 Task: Copy the link to the document.
Action: Mouse pressed left at (51, 131)
Screenshot: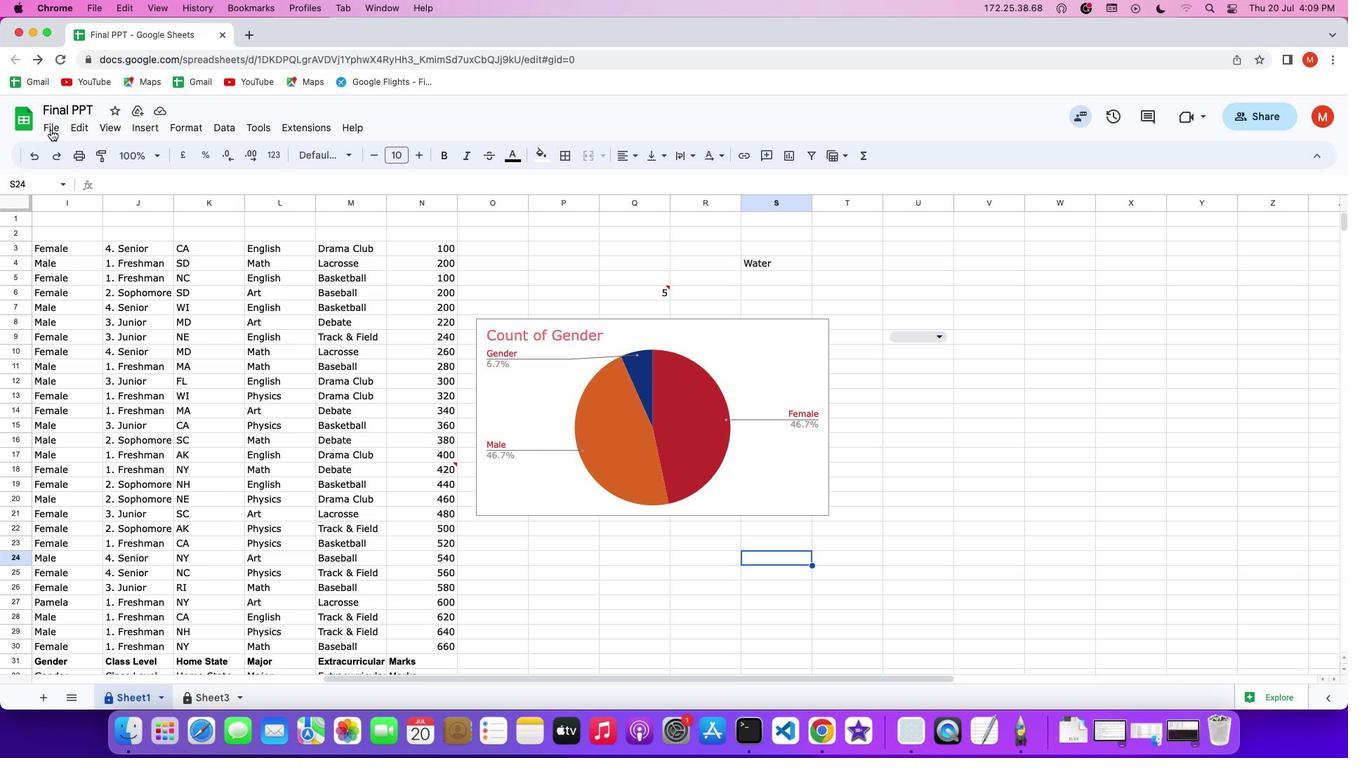 
Action: Mouse moved to (50, 129)
Screenshot: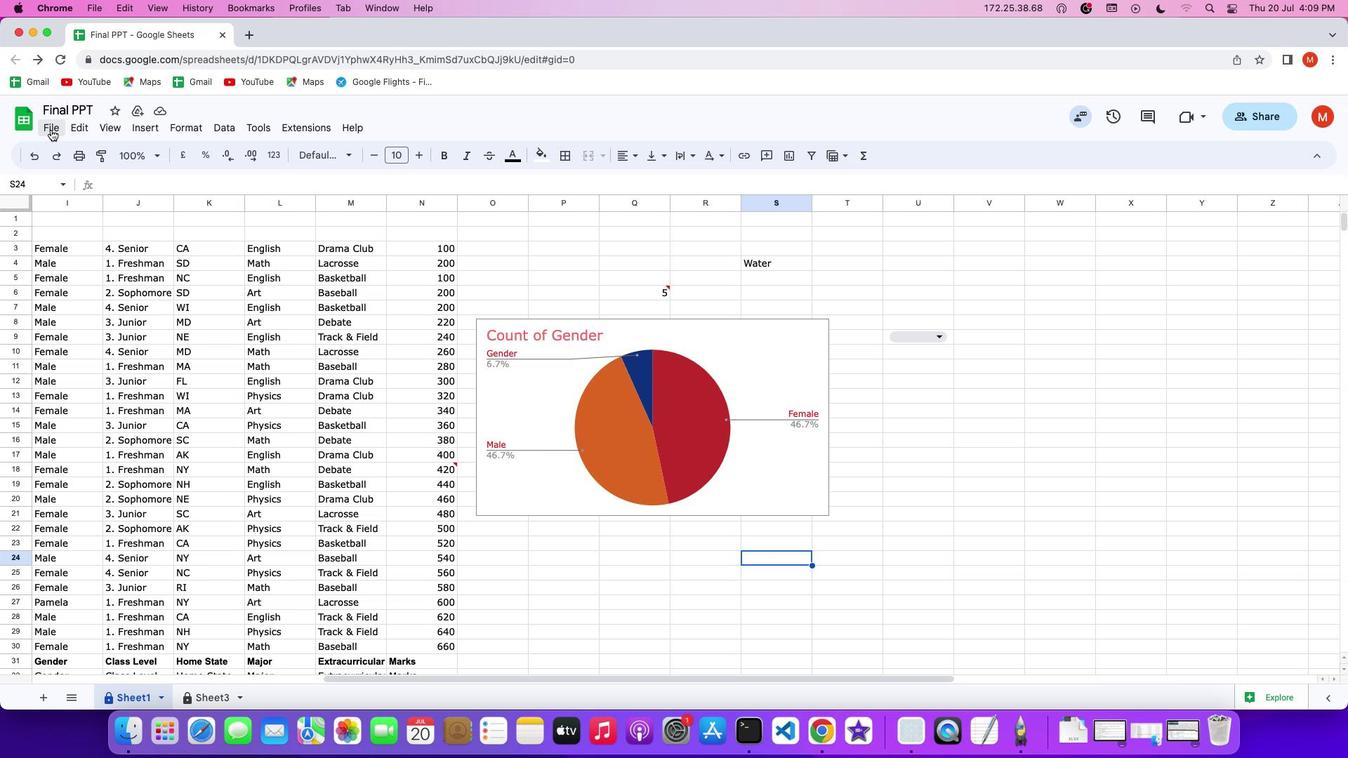 
Action: Mouse pressed left at (50, 129)
Screenshot: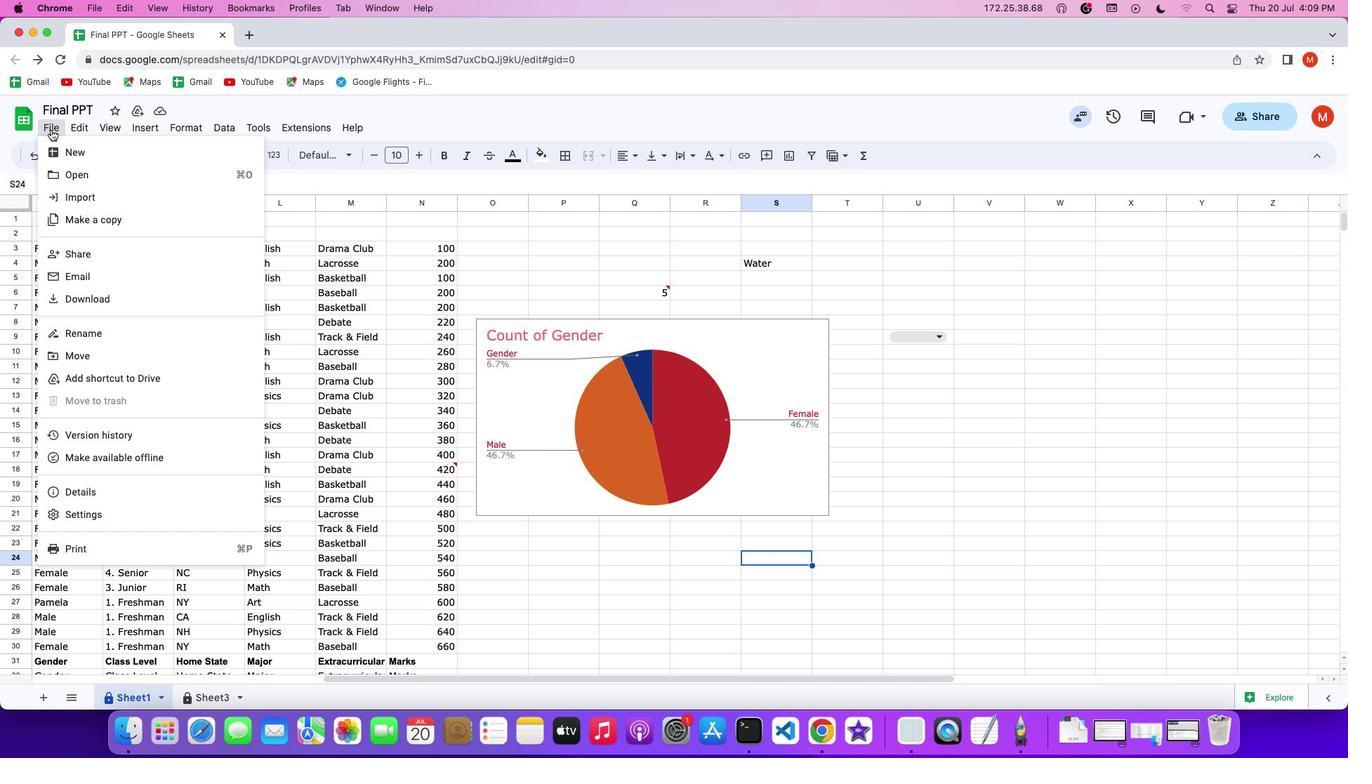 
Action: Mouse moved to (84, 247)
Screenshot: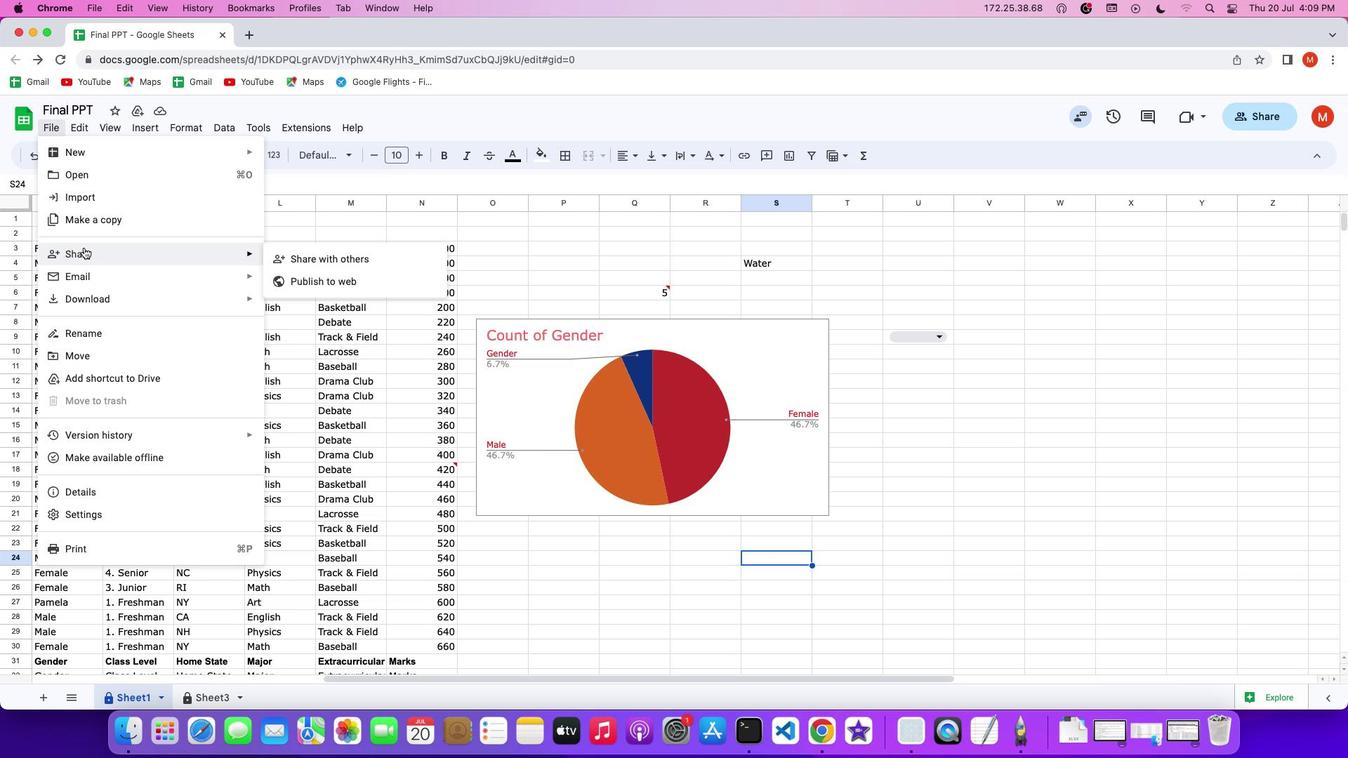
Action: Mouse pressed left at (84, 247)
Screenshot: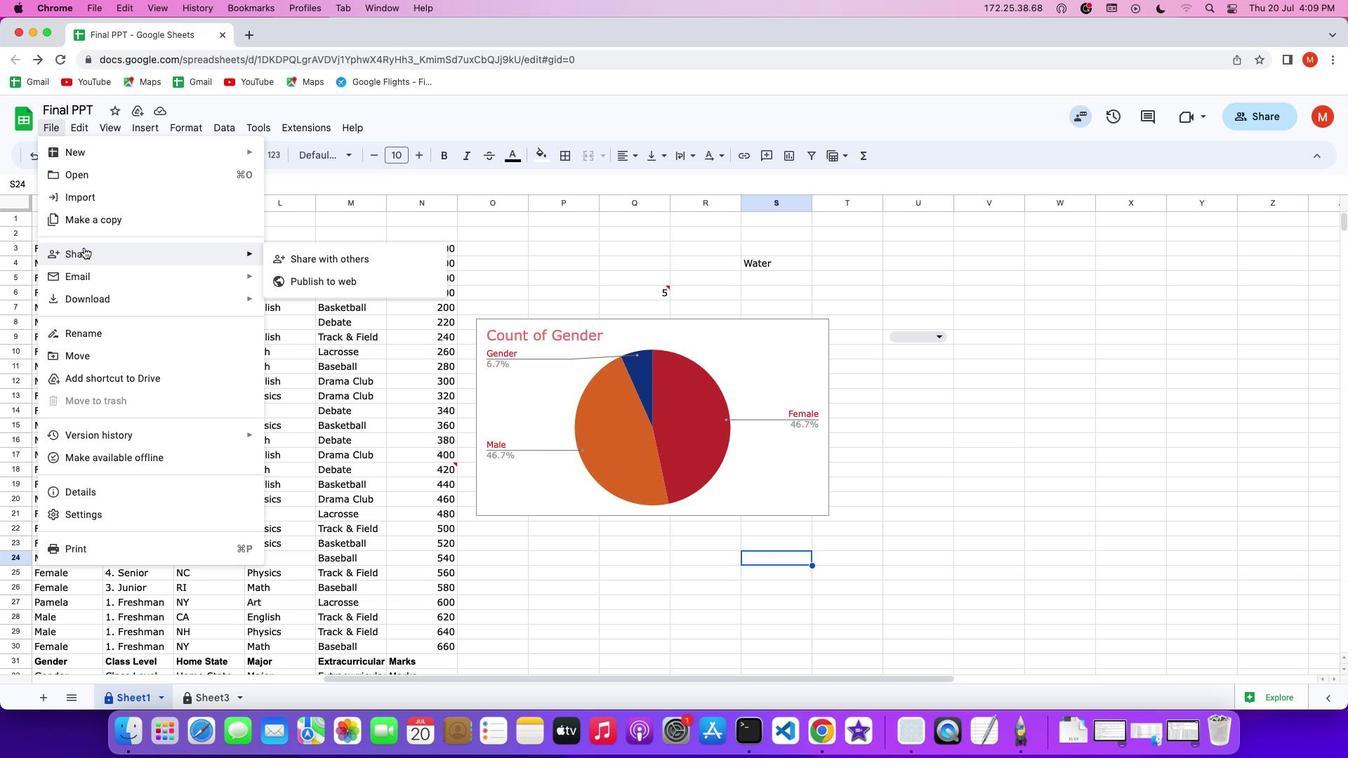 
Action: Mouse moved to (320, 260)
Screenshot: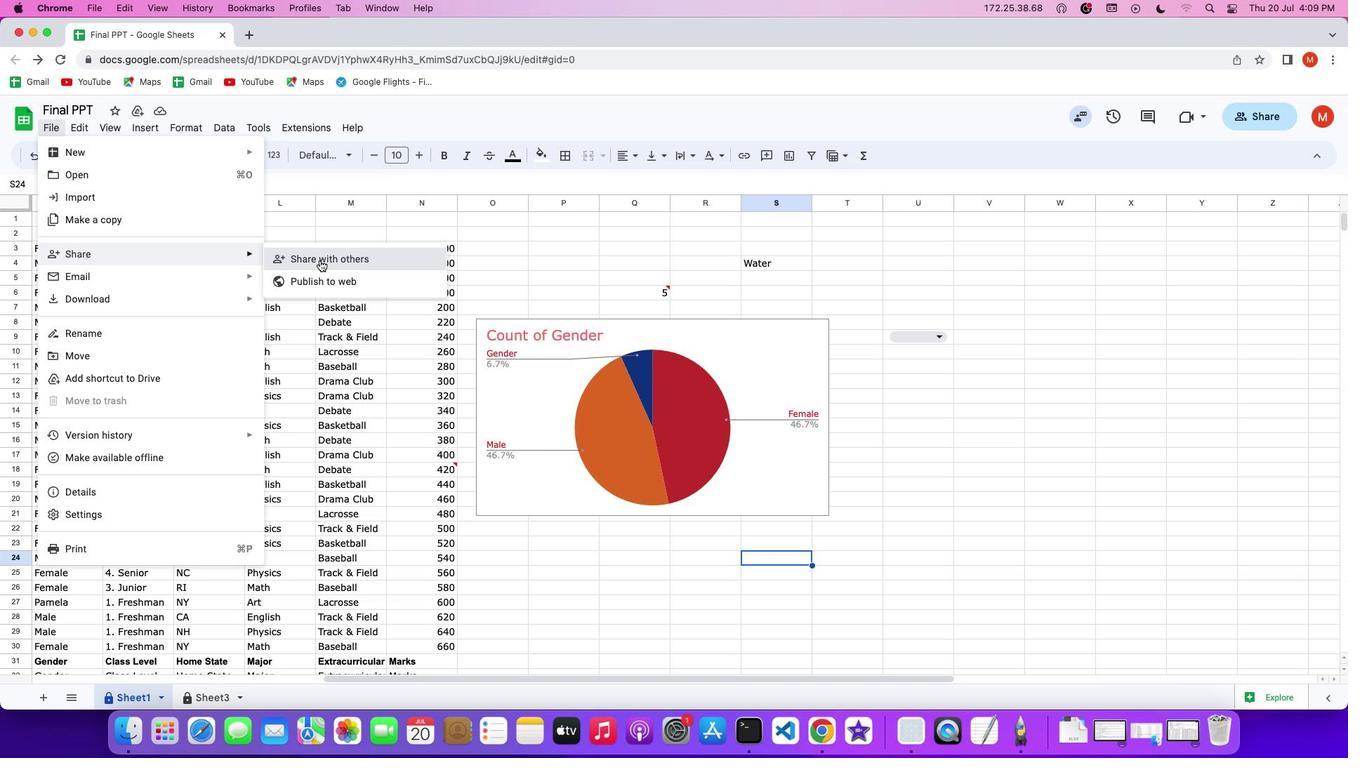 
Action: Mouse pressed left at (320, 260)
Screenshot: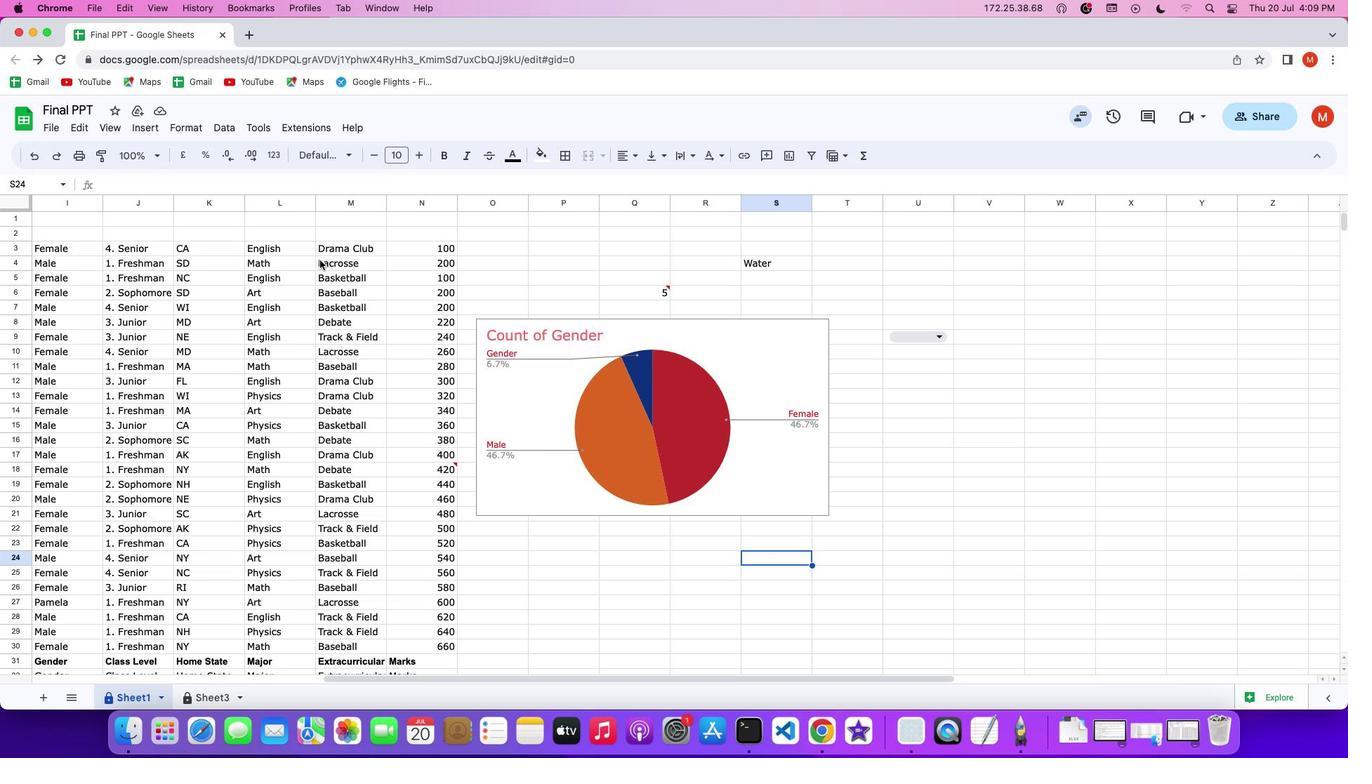 
Action: Mouse moved to (563, 590)
Screenshot: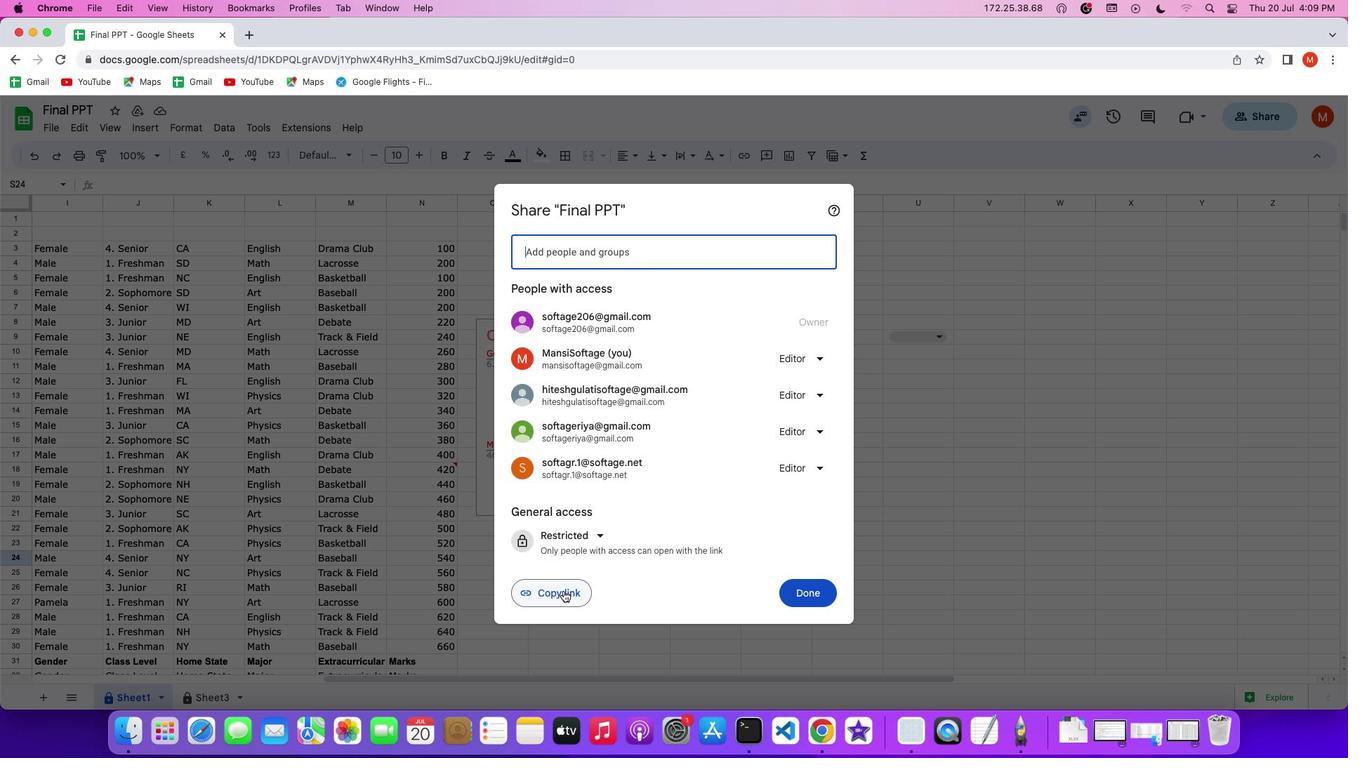 
Action: Mouse pressed left at (563, 590)
Screenshot: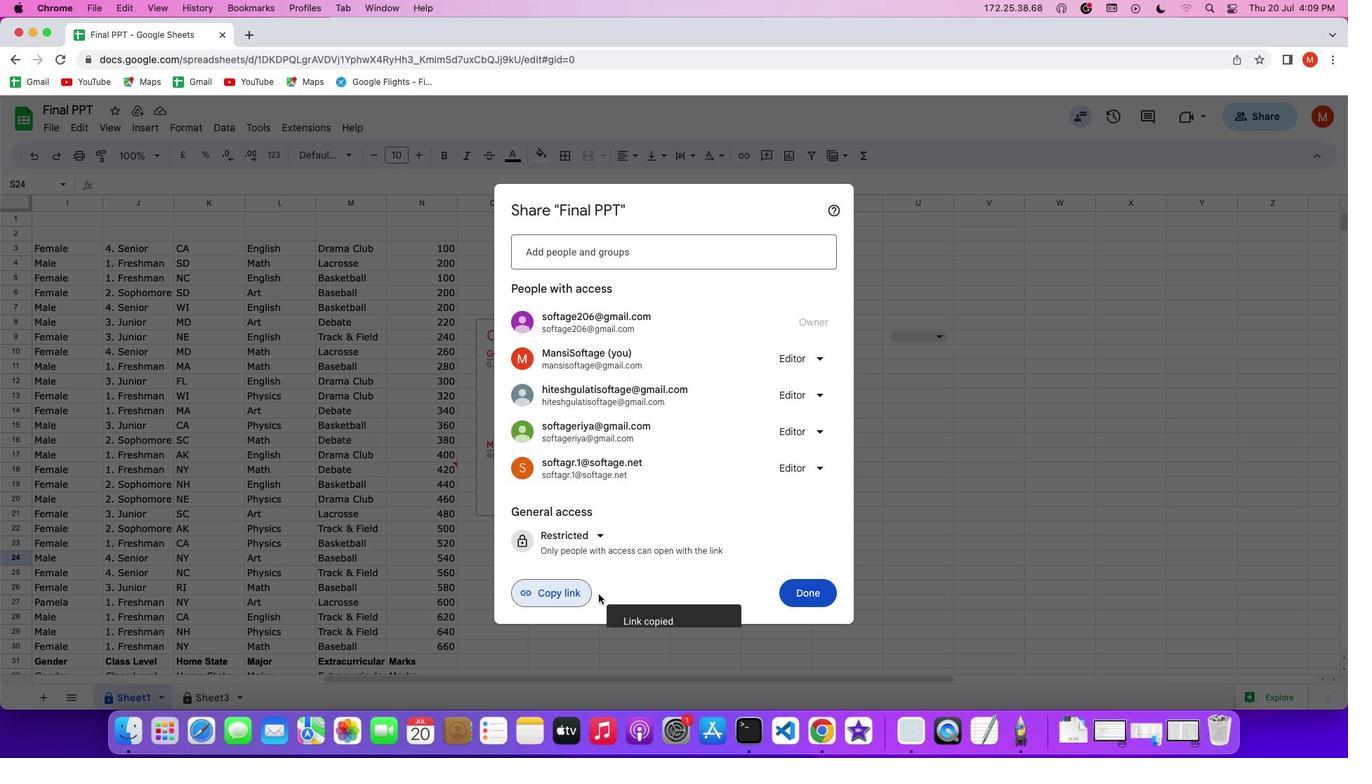 
Action: Mouse moved to (600, 594)
Screenshot: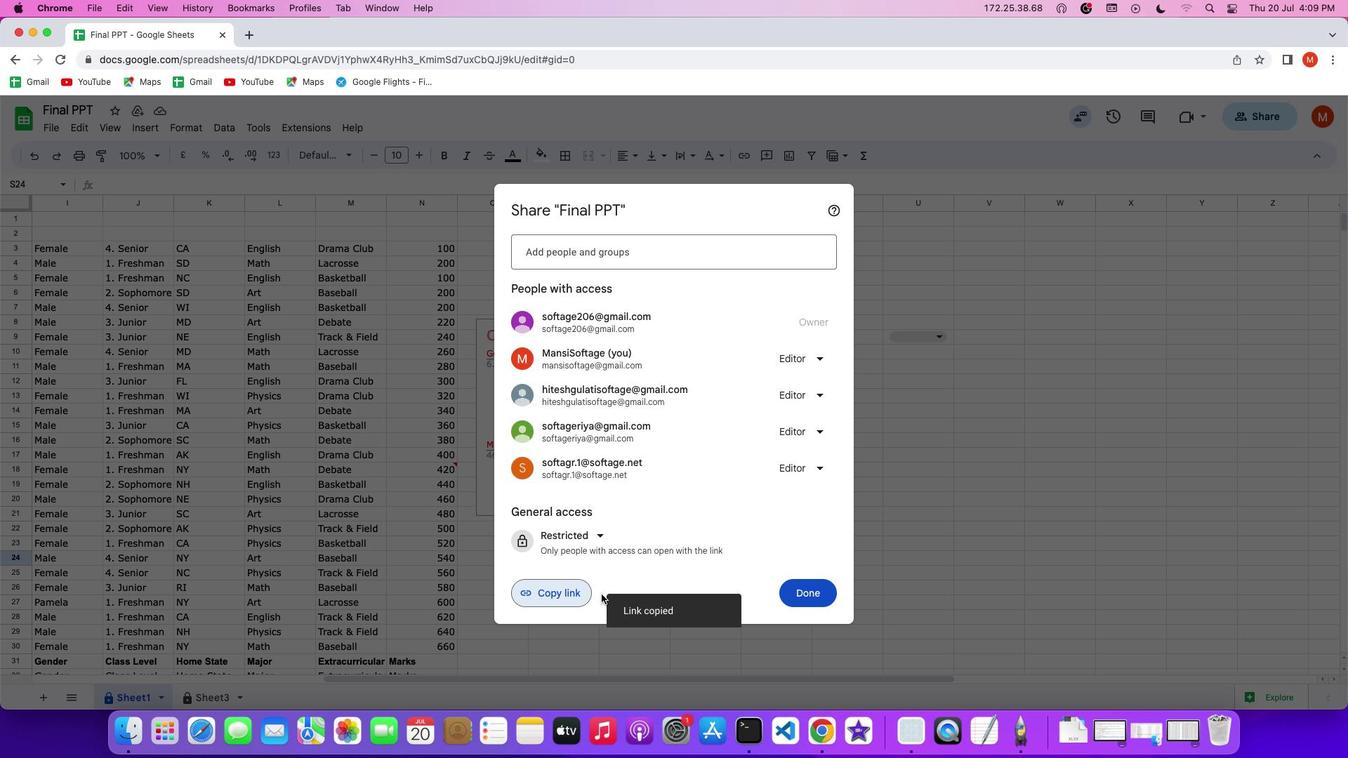 
